Task: Create a task  Search results not returning expected results , assign it to team member softage.8@softage.net in the project YottaTech and update the status of the task to  At Risk , set the priority of the task to Medium.
Action: Mouse moved to (64, 512)
Screenshot: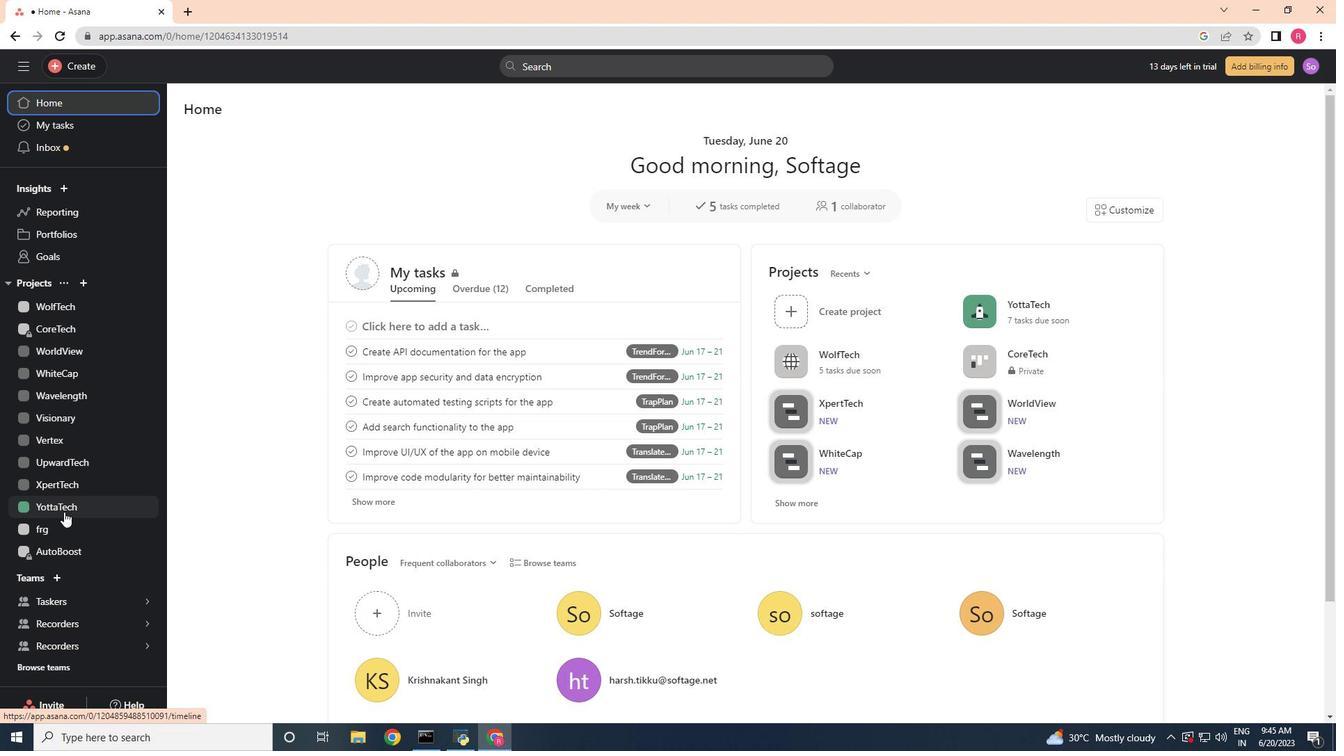 
Action: Mouse pressed left at (64, 512)
Screenshot: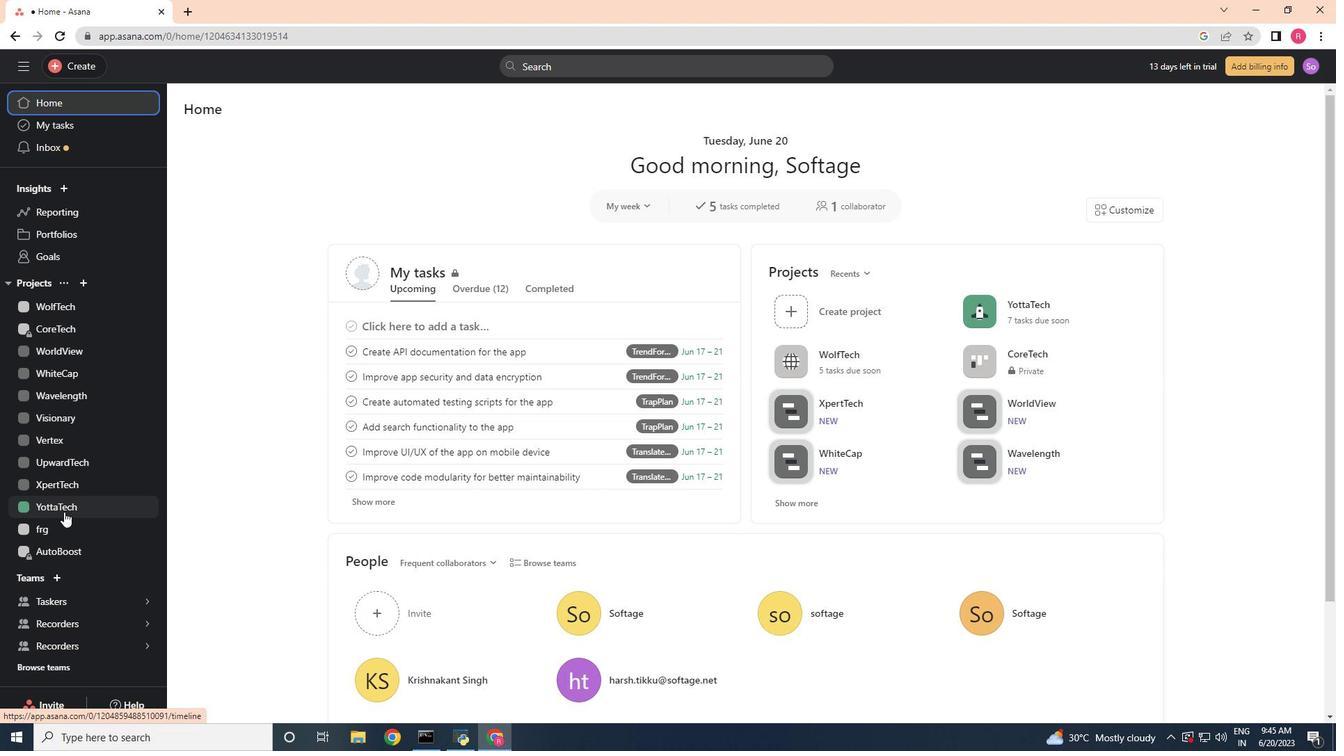 
Action: Mouse moved to (221, 177)
Screenshot: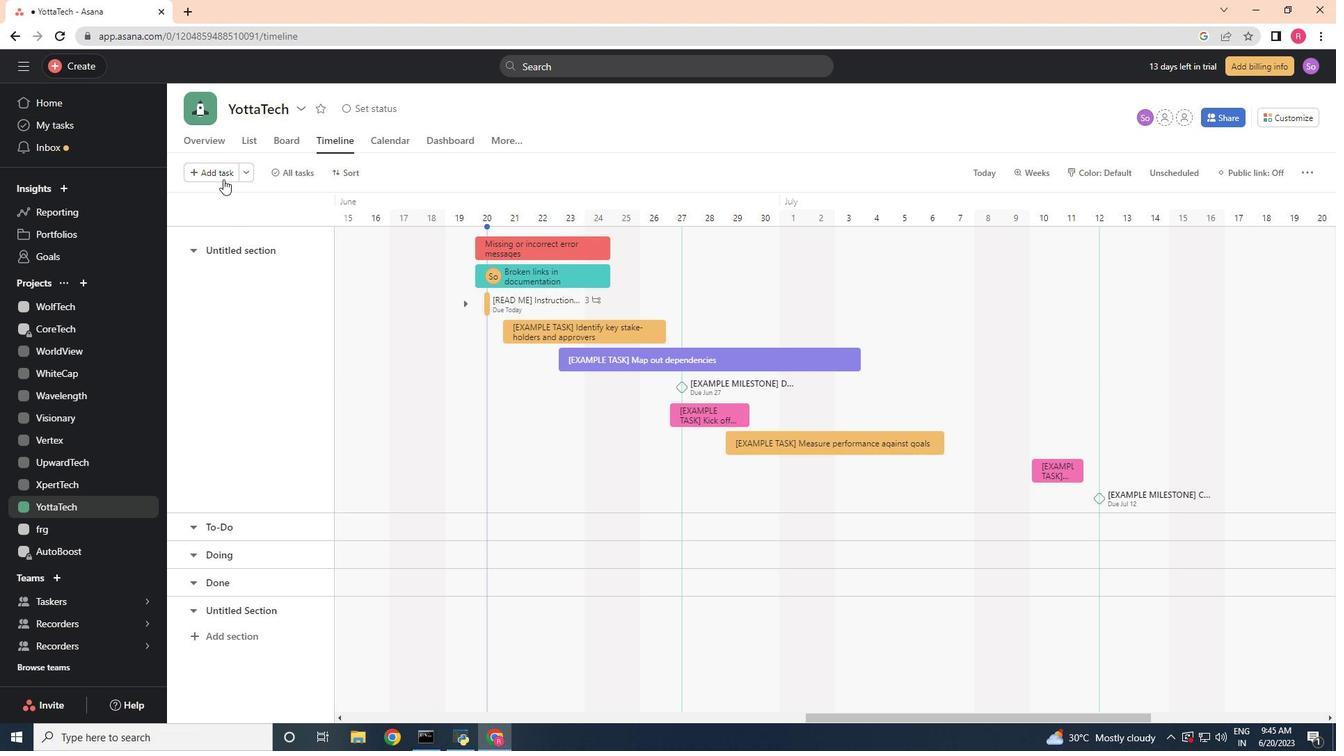 
Action: Mouse pressed left at (221, 177)
Screenshot: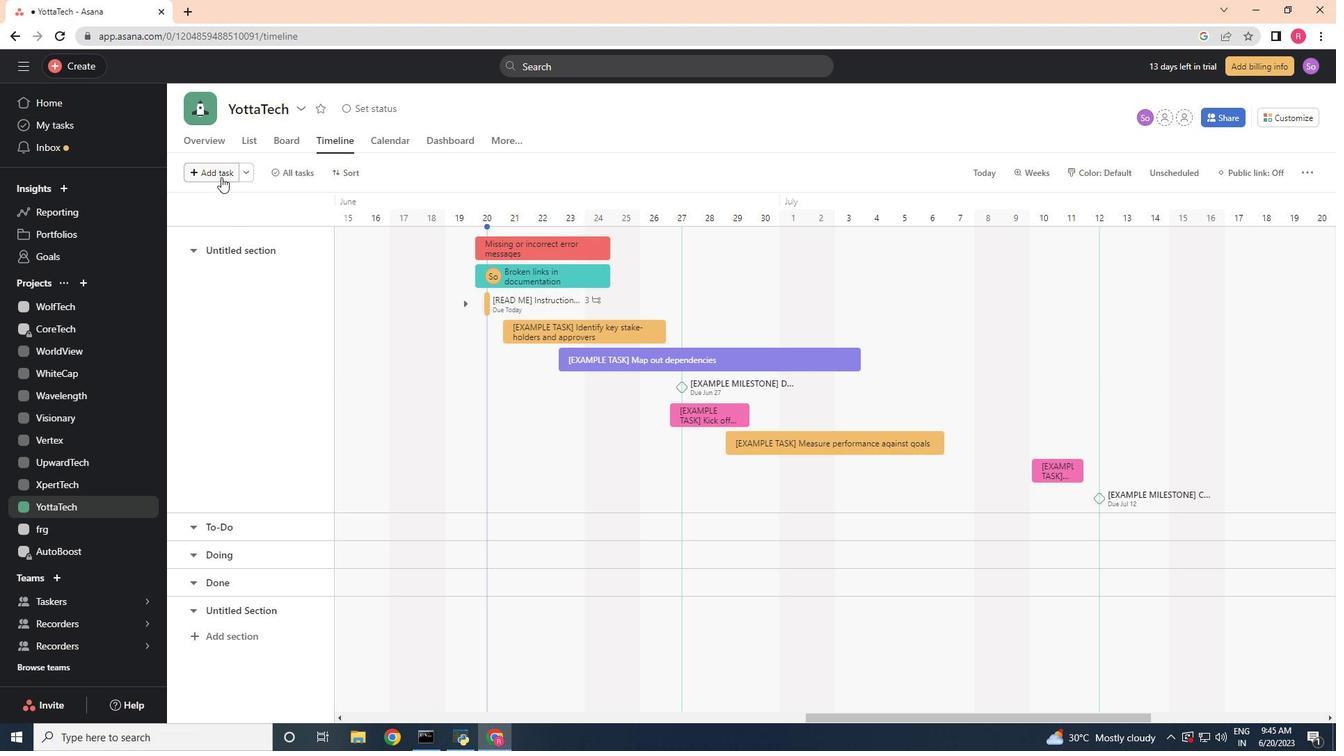 
Action: Key pressed <Key.shift>Search<Key.space>result<Key.space><Key.backspace>s<Key.space>not<Key.space>returmimg<Key.space>expexted<Key.space>results
Screenshot: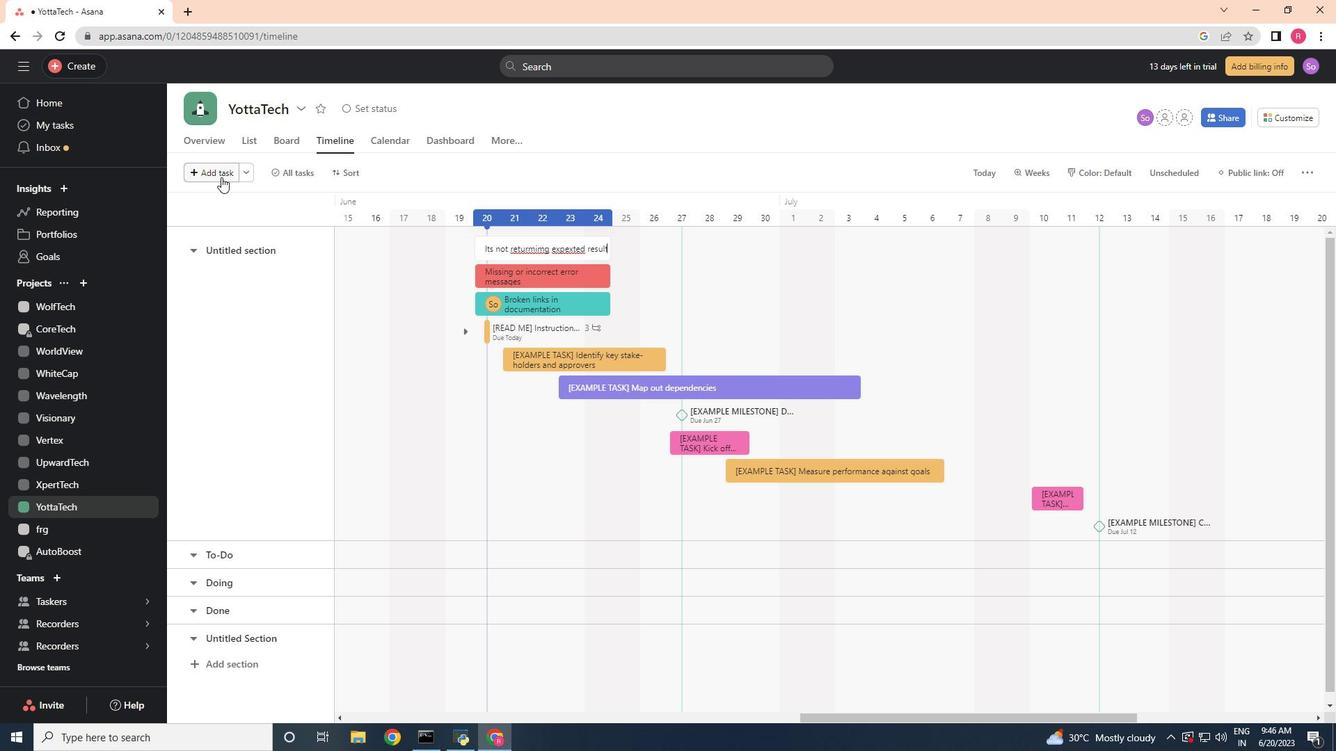 
Action: Mouse moved to (569, 249)
Screenshot: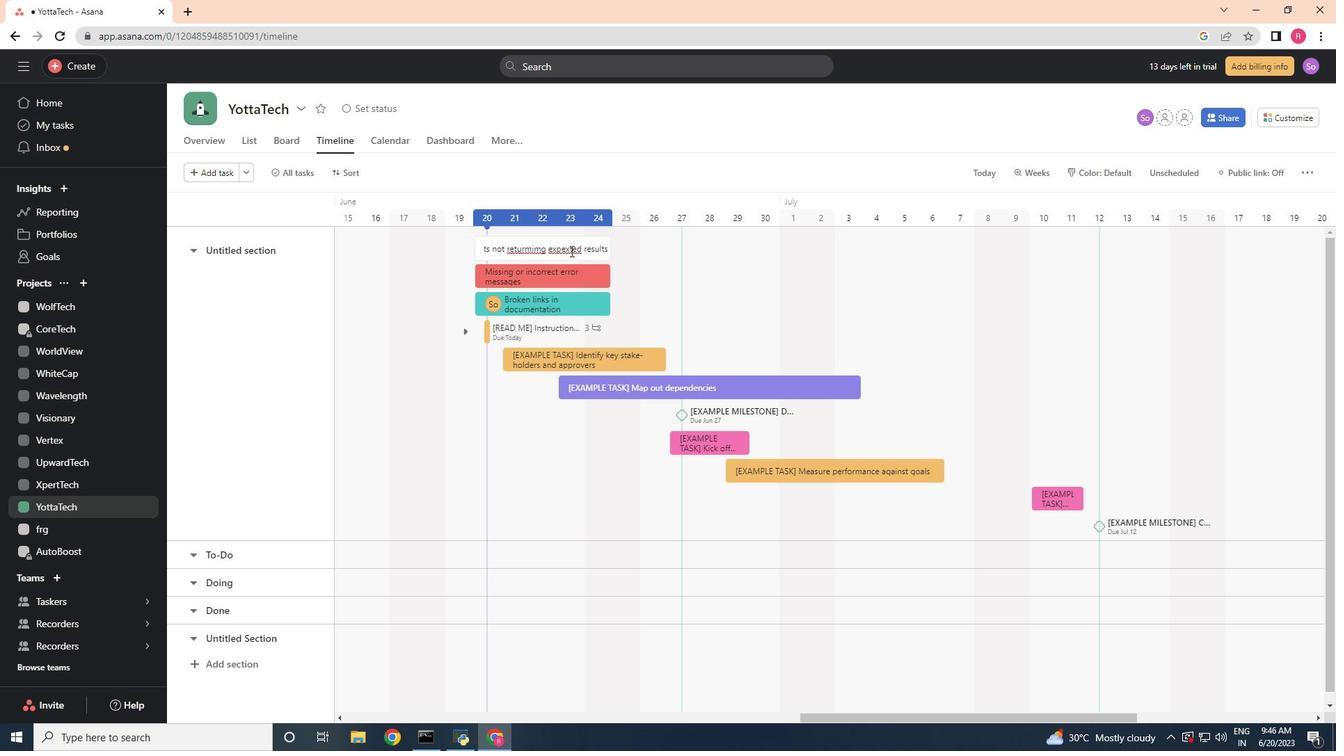 
Action: Mouse pressed left at (569, 249)
Screenshot: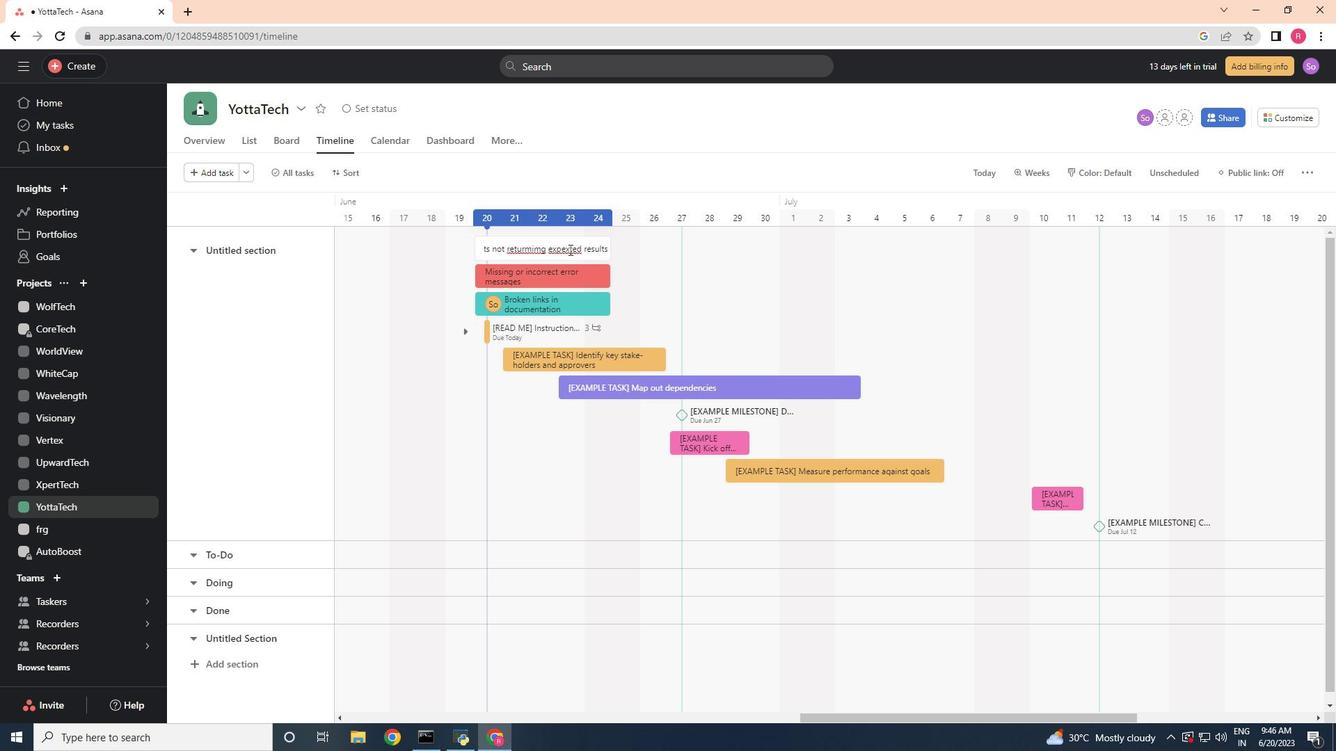 
Action: Key pressed <Key.backspace>
Screenshot: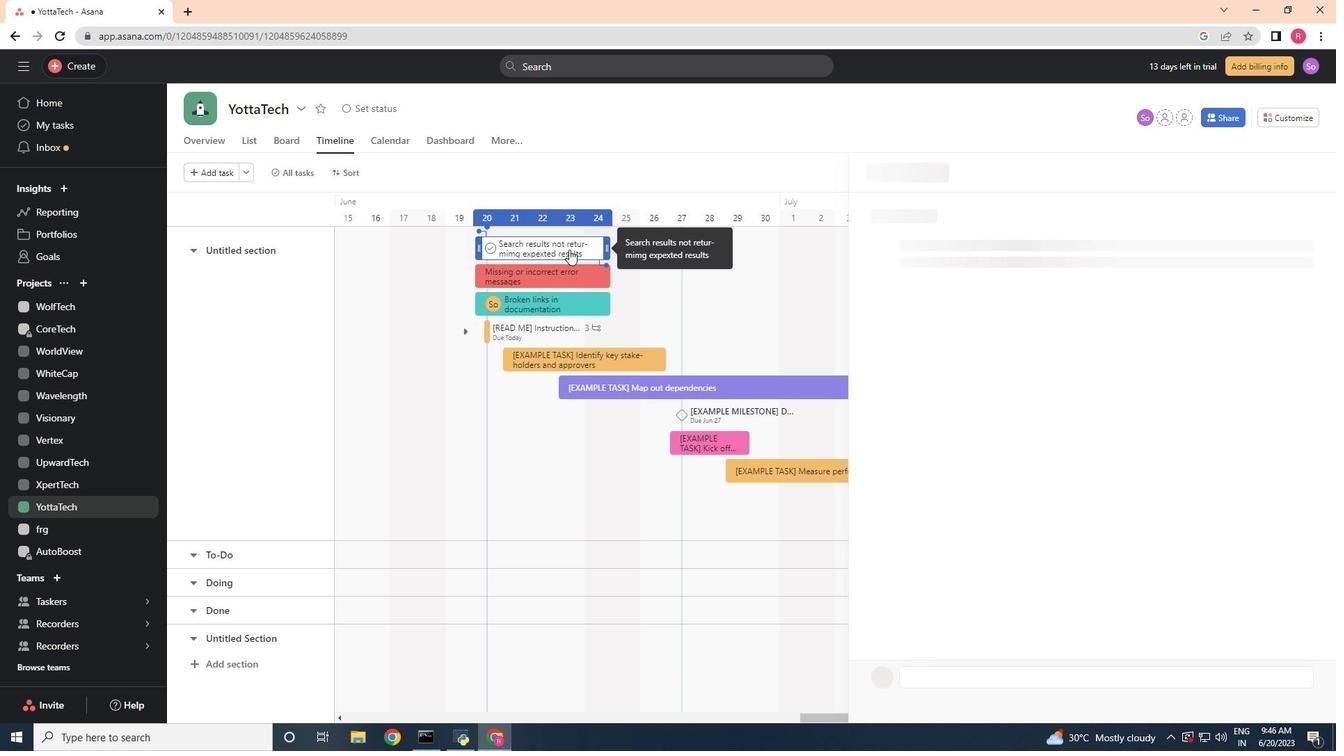 
Action: Mouse moved to (1132, 218)
Screenshot: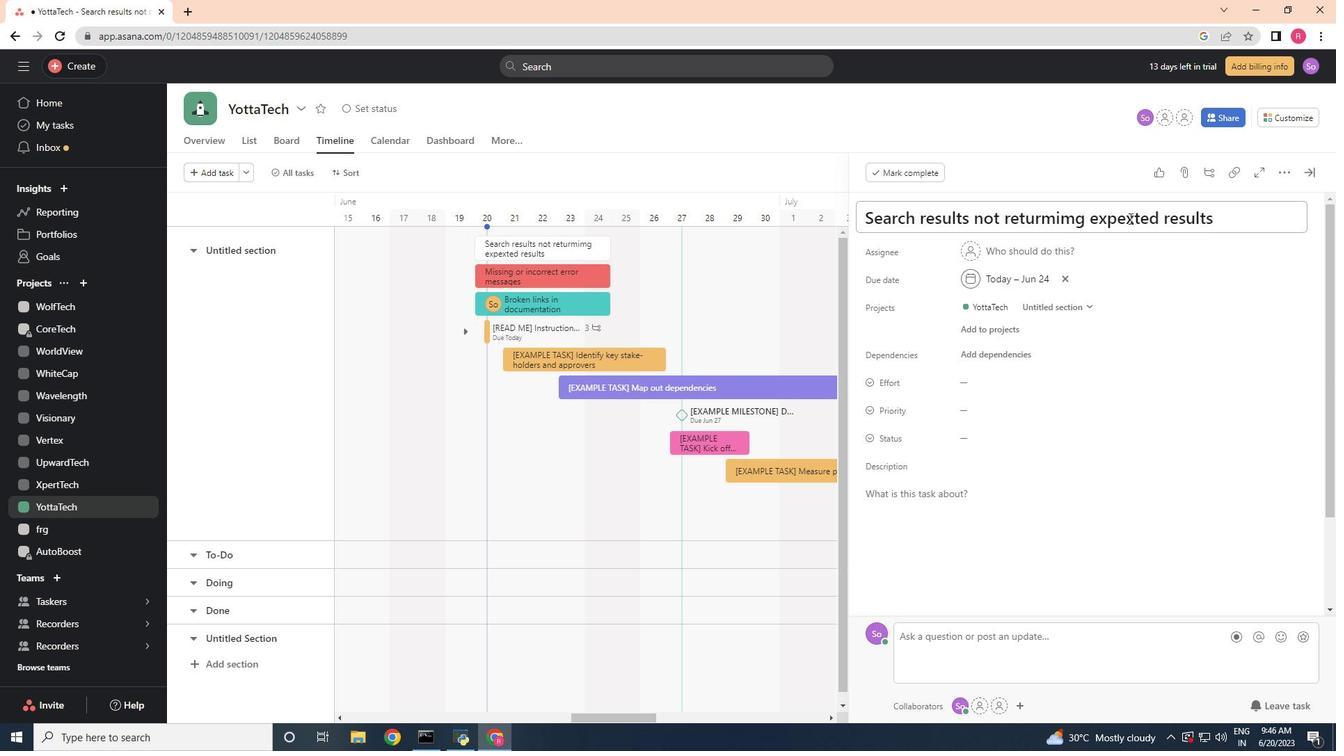 
Action: Mouse pressed left at (1132, 218)
Screenshot: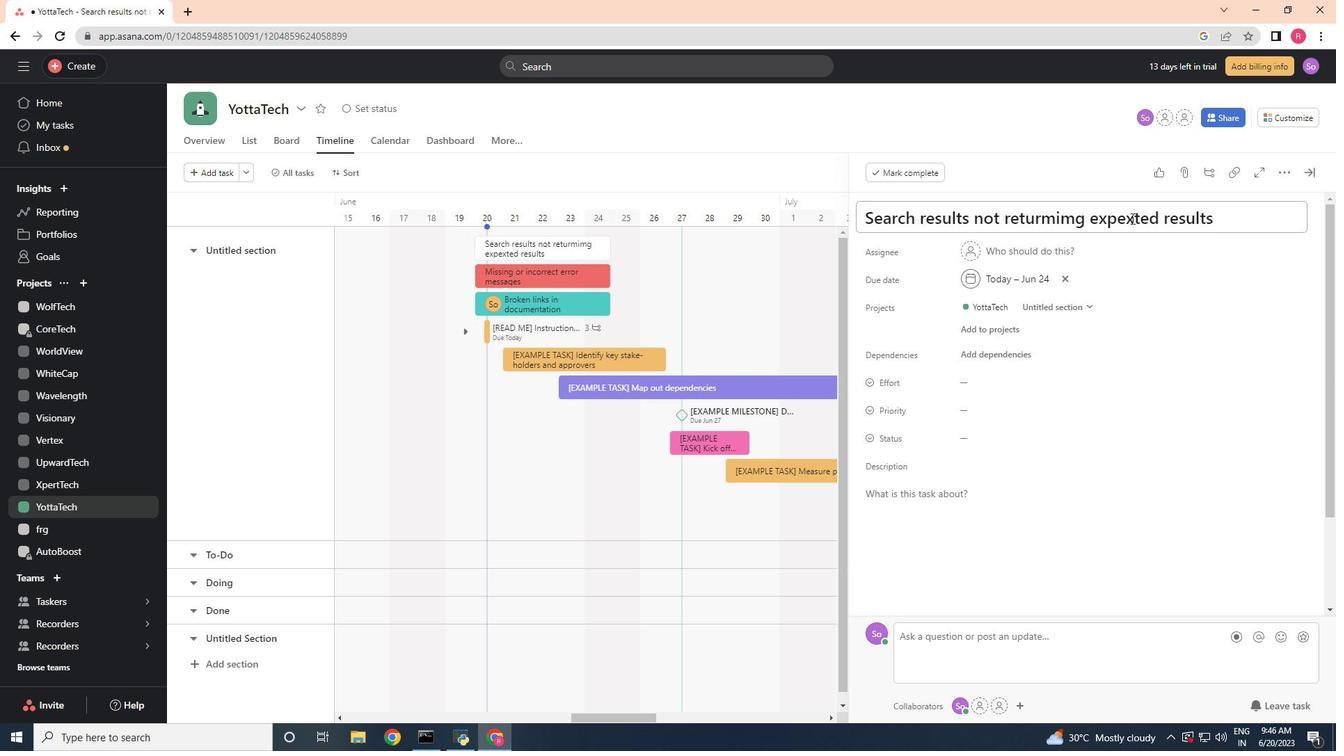 
Action: Key pressed <Key.backspace>
Screenshot: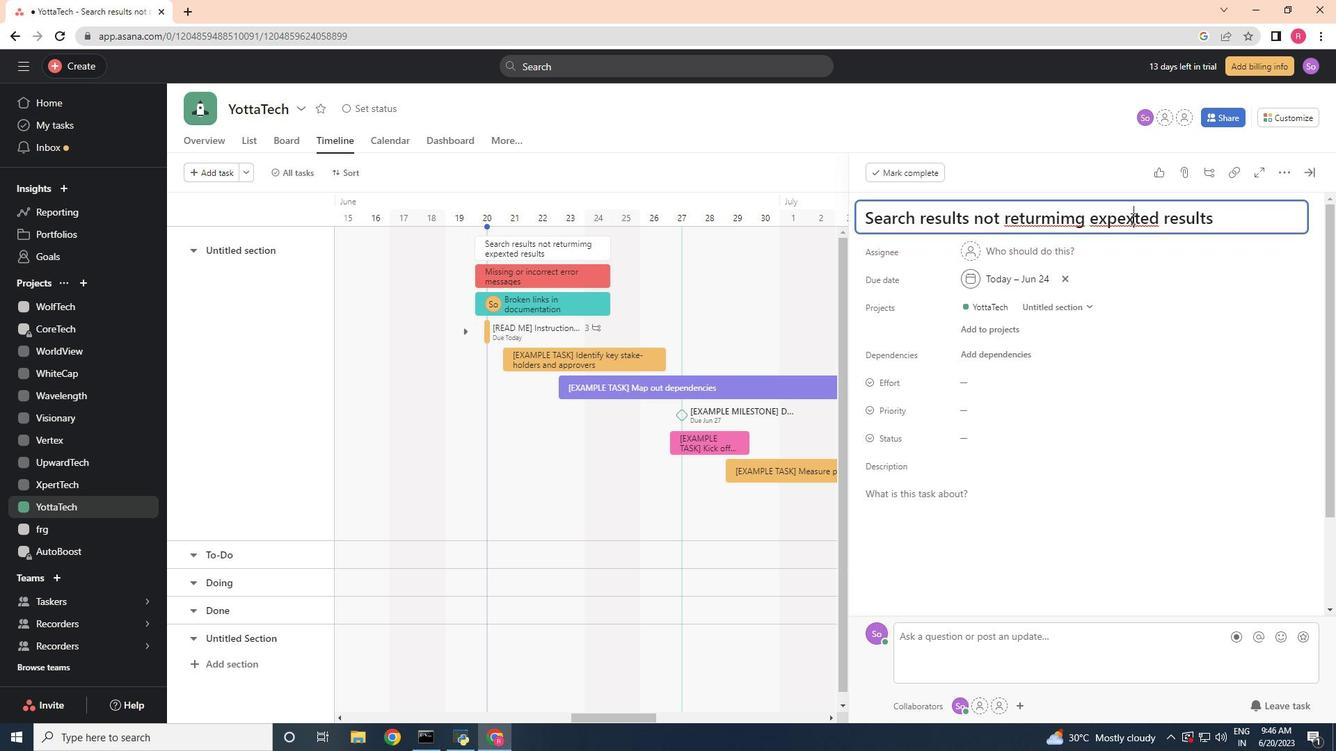
Action: Mouse moved to (1054, 222)
Screenshot: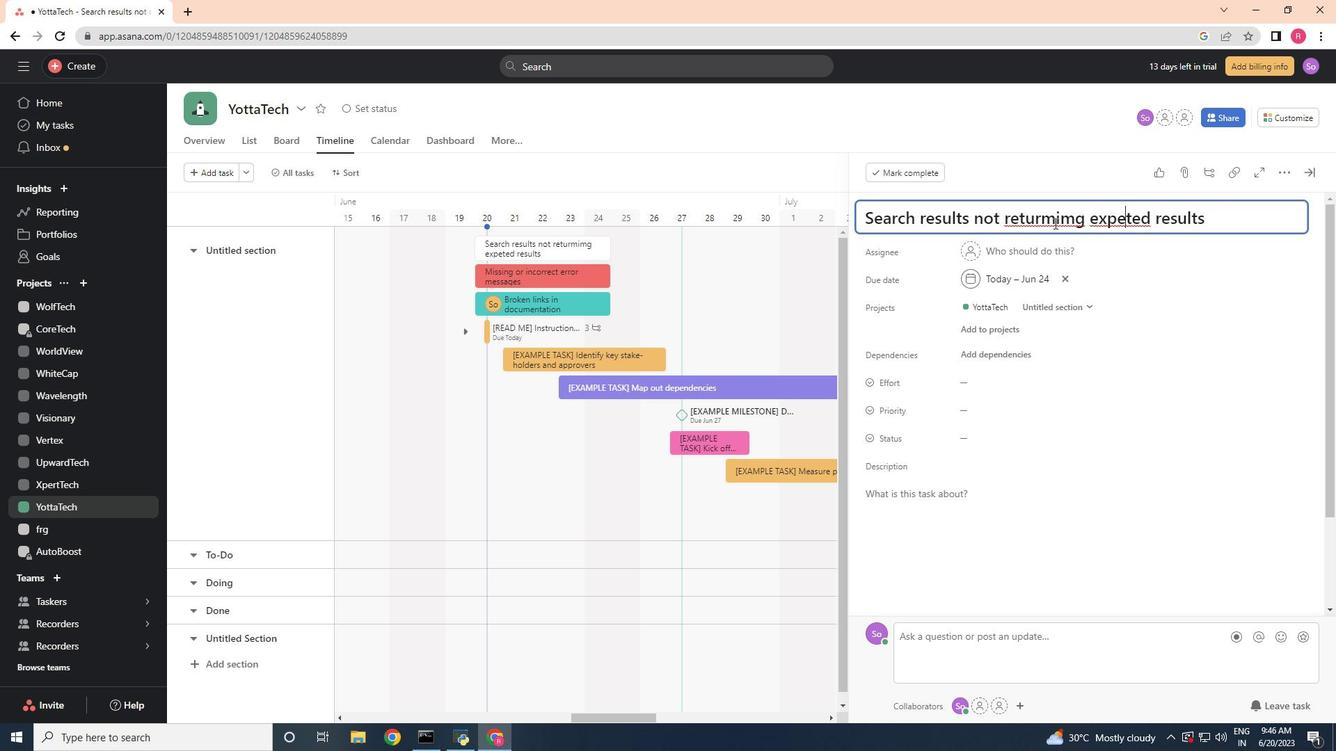 
Action: Mouse pressed left at (1054, 222)
Screenshot: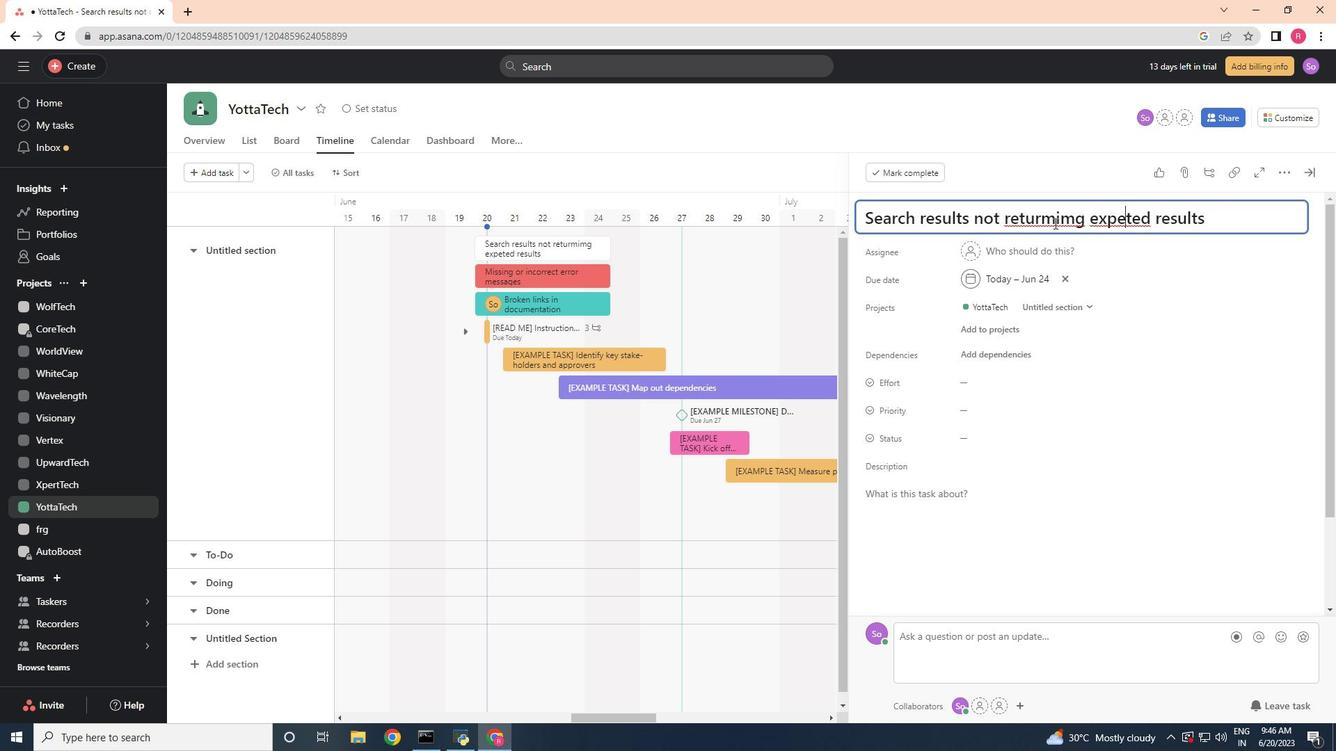 
Action: Key pressed <Key.backspace>n<Key.right><Key.right><Key.right><Key.left><Key.backspace>n
Screenshot: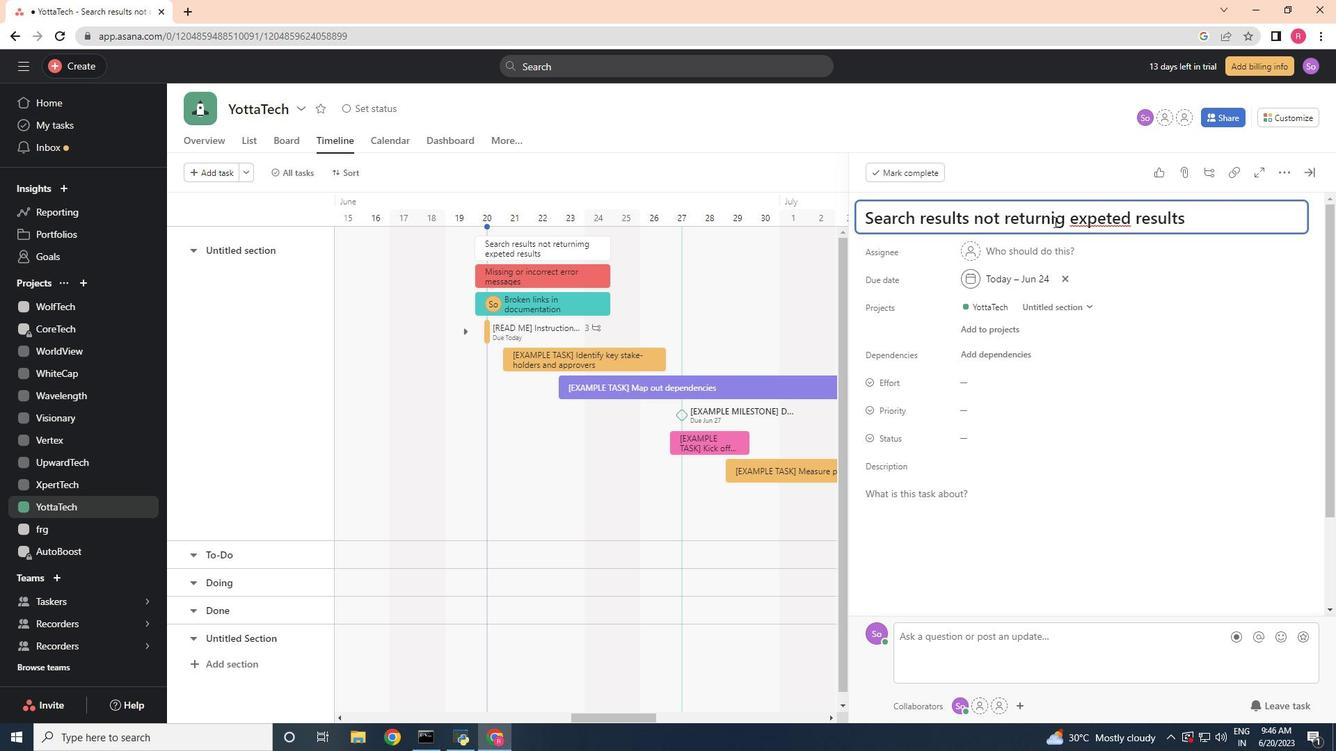
Action: Mouse moved to (1117, 218)
Screenshot: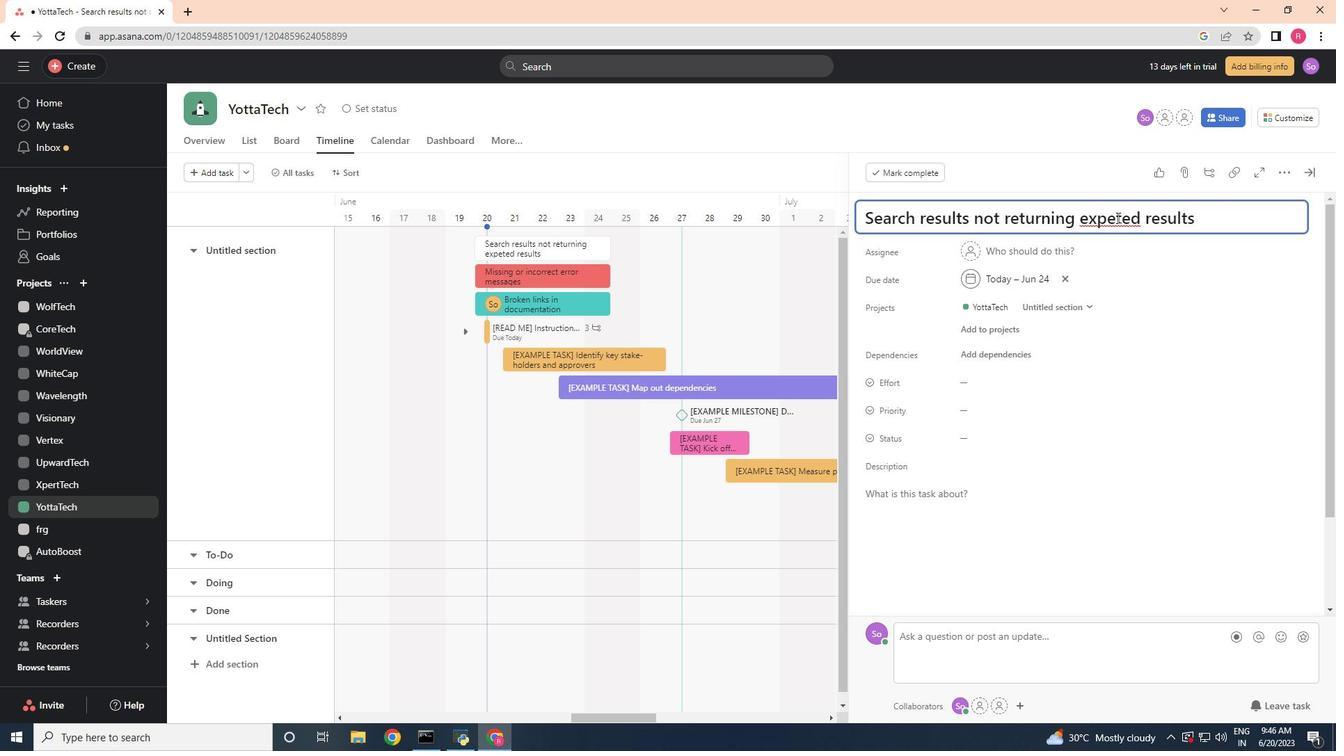 
Action: Mouse pressed left at (1117, 218)
Screenshot: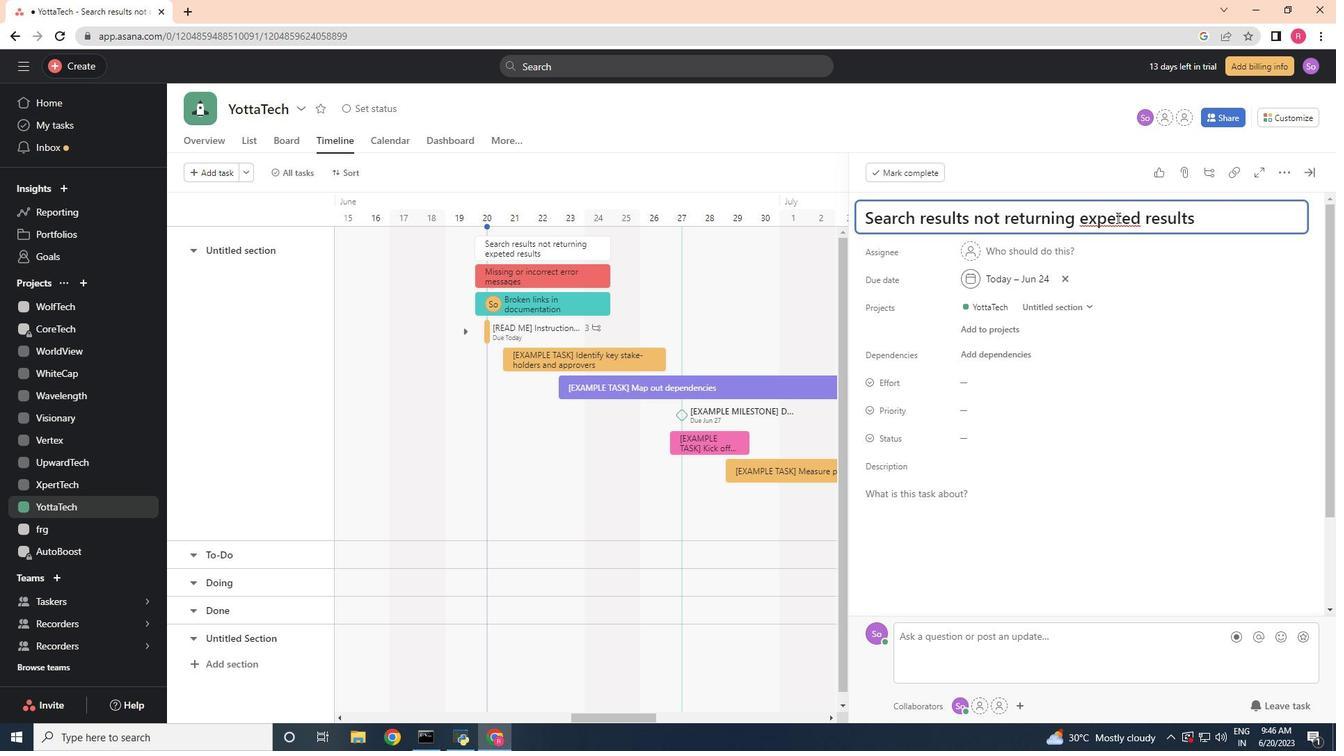 
Action: Key pressed c
Screenshot: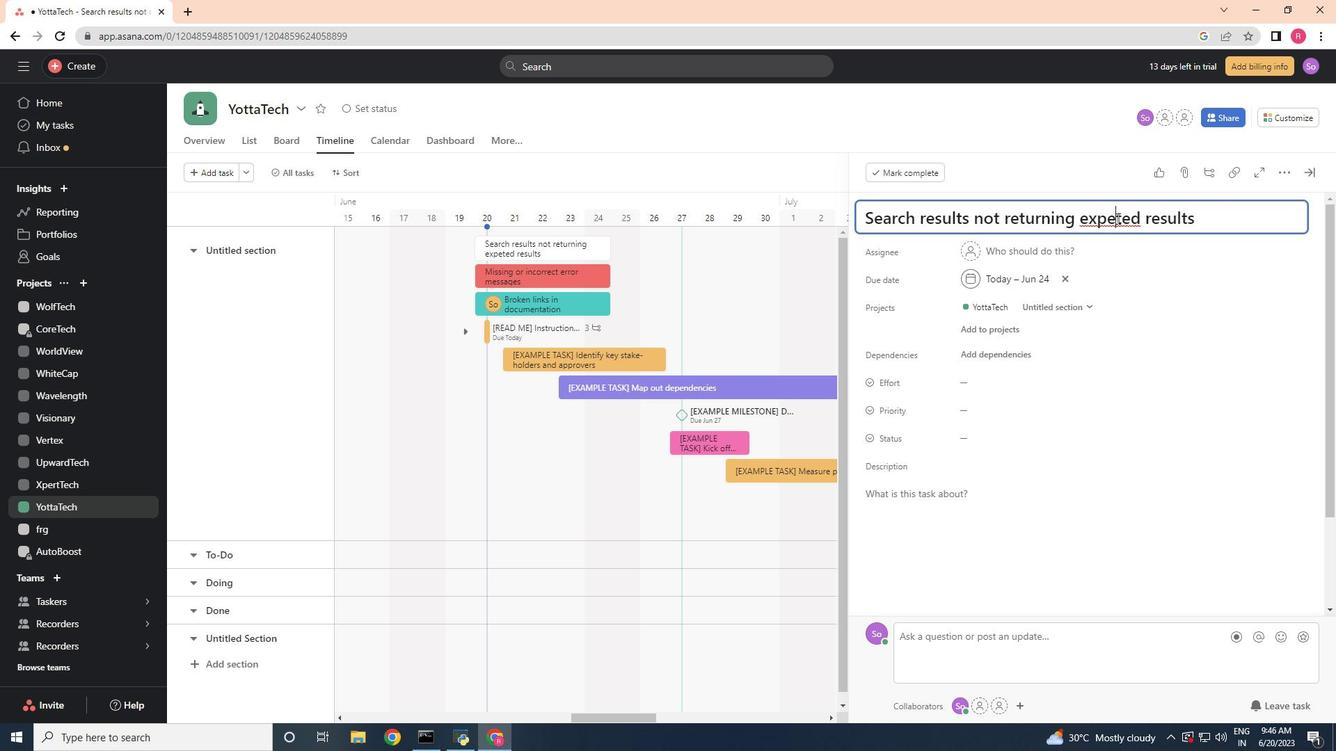
Action: Mouse moved to (1221, 220)
Screenshot: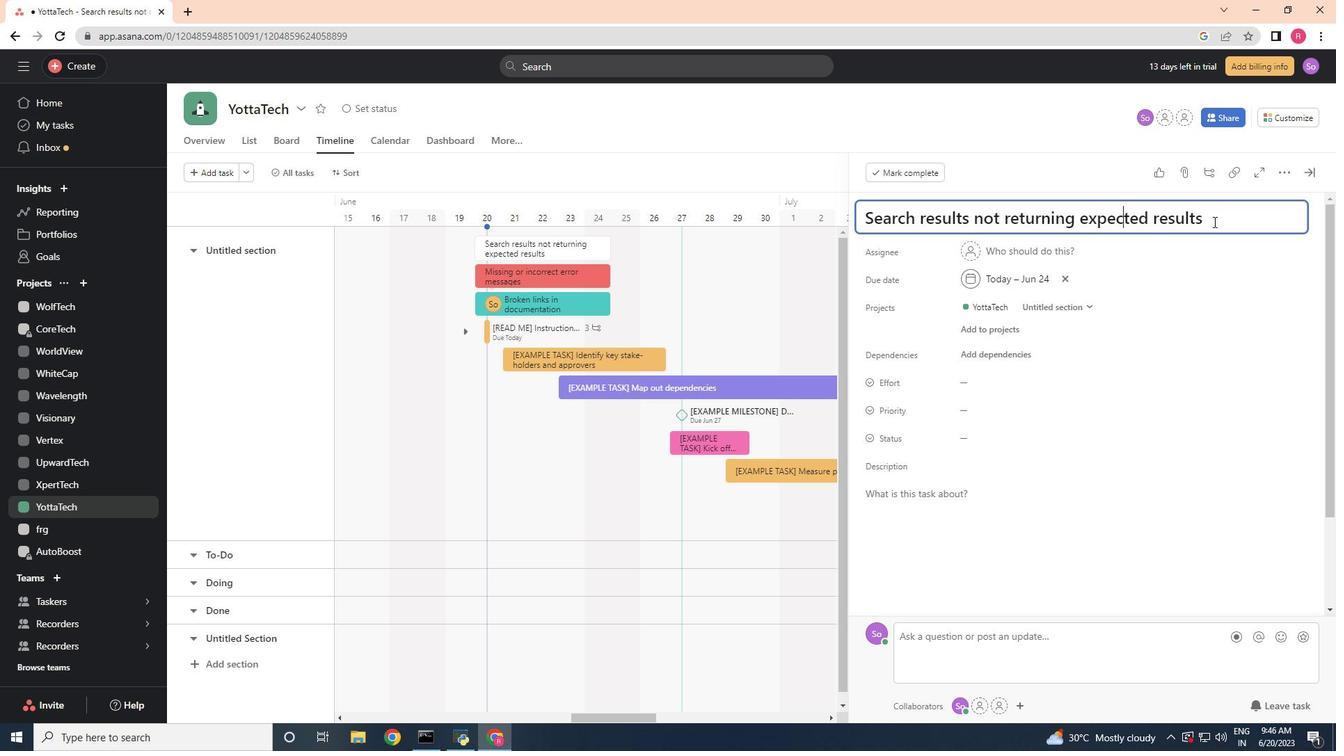 
Action: Mouse pressed left at (1221, 220)
Screenshot: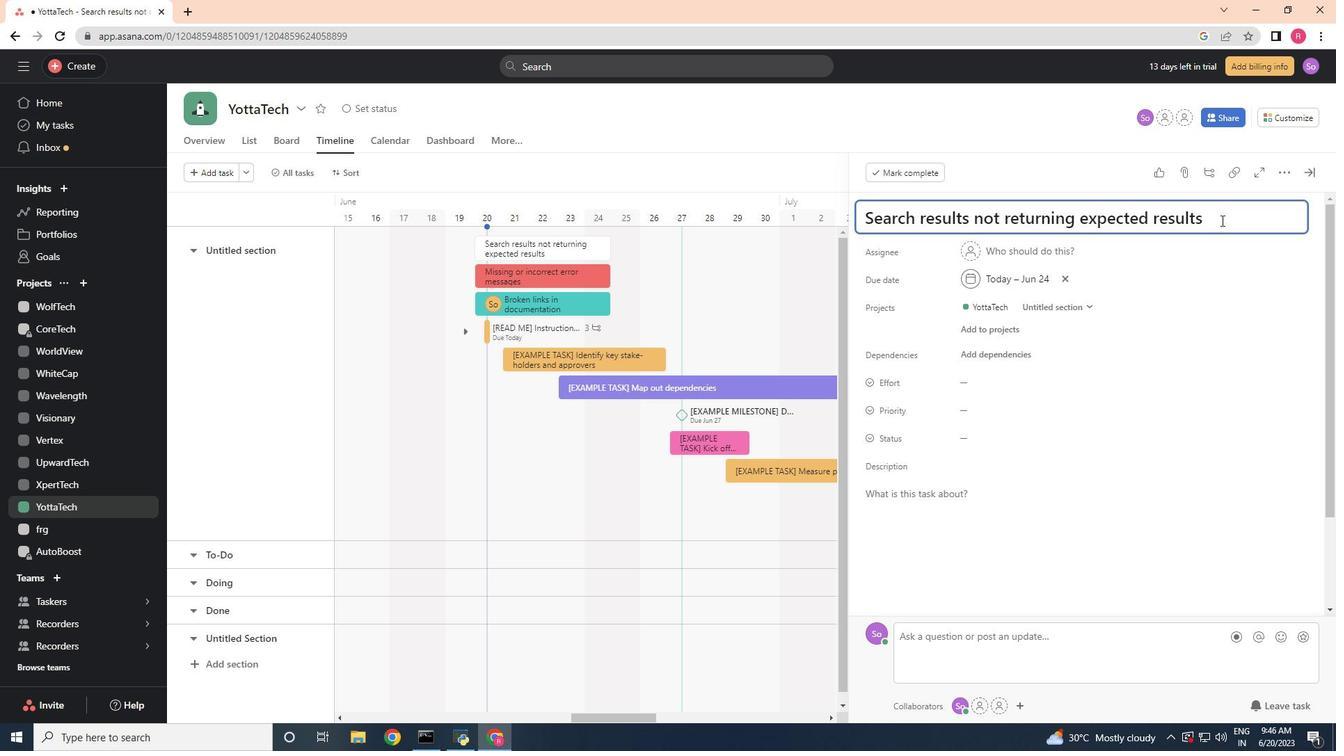 
Action: Mouse moved to (1015, 252)
Screenshot: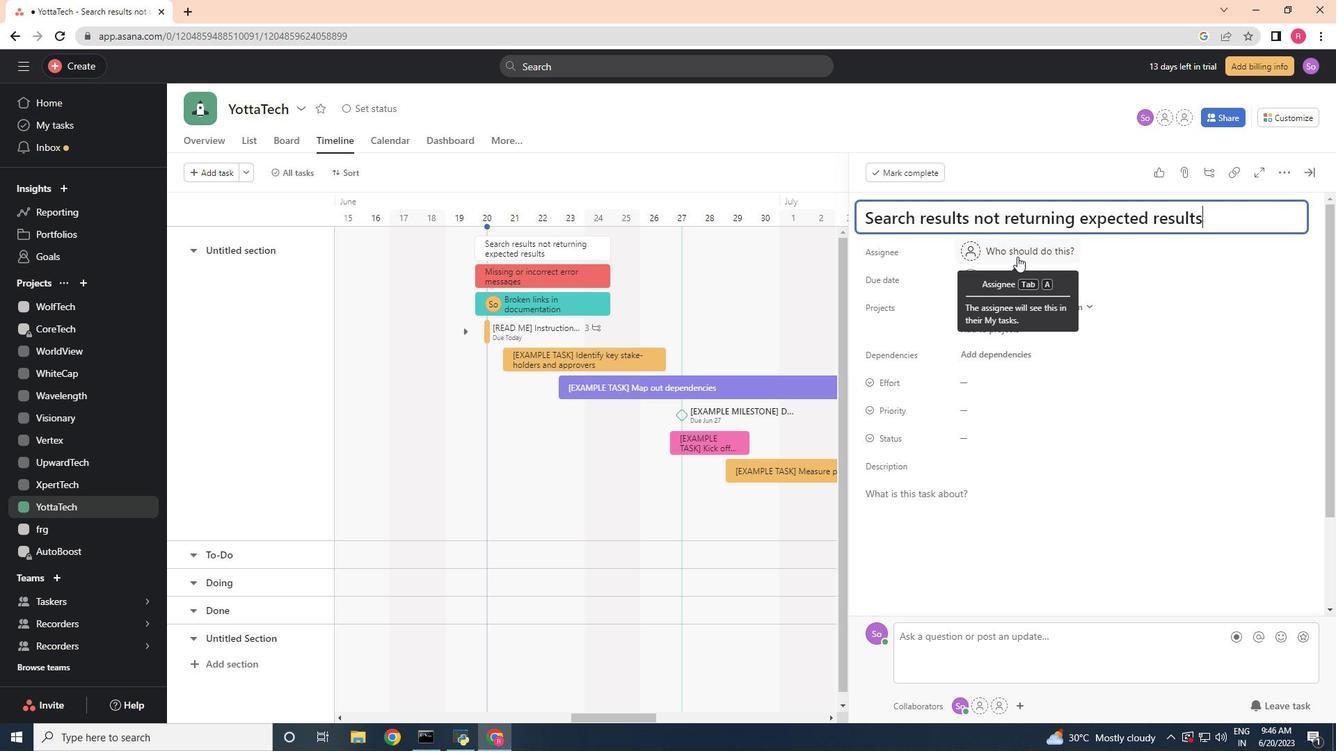 
Action: Mouse pressed left at (1015, 252)
Screenshot: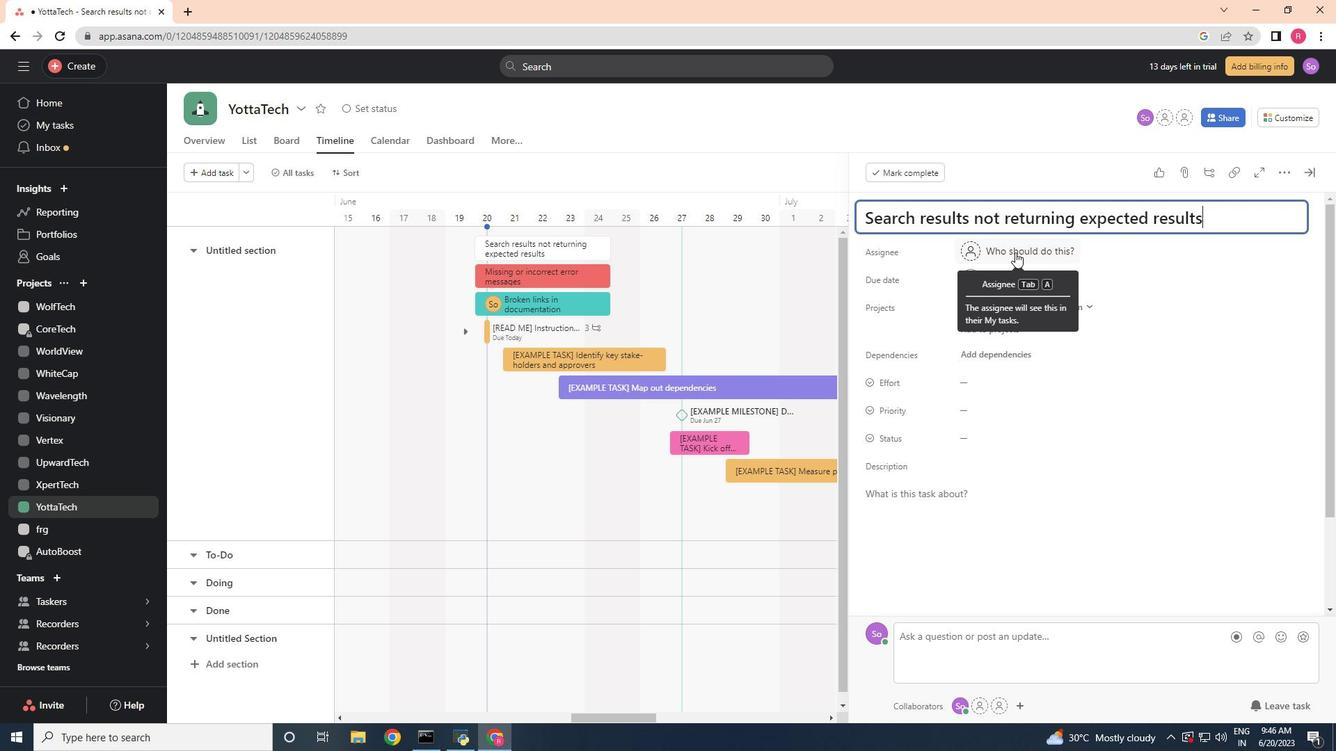 
Action: Key pressed softage.8<Key.shift>@si<Key.backspace>oftage.net
Screenshot: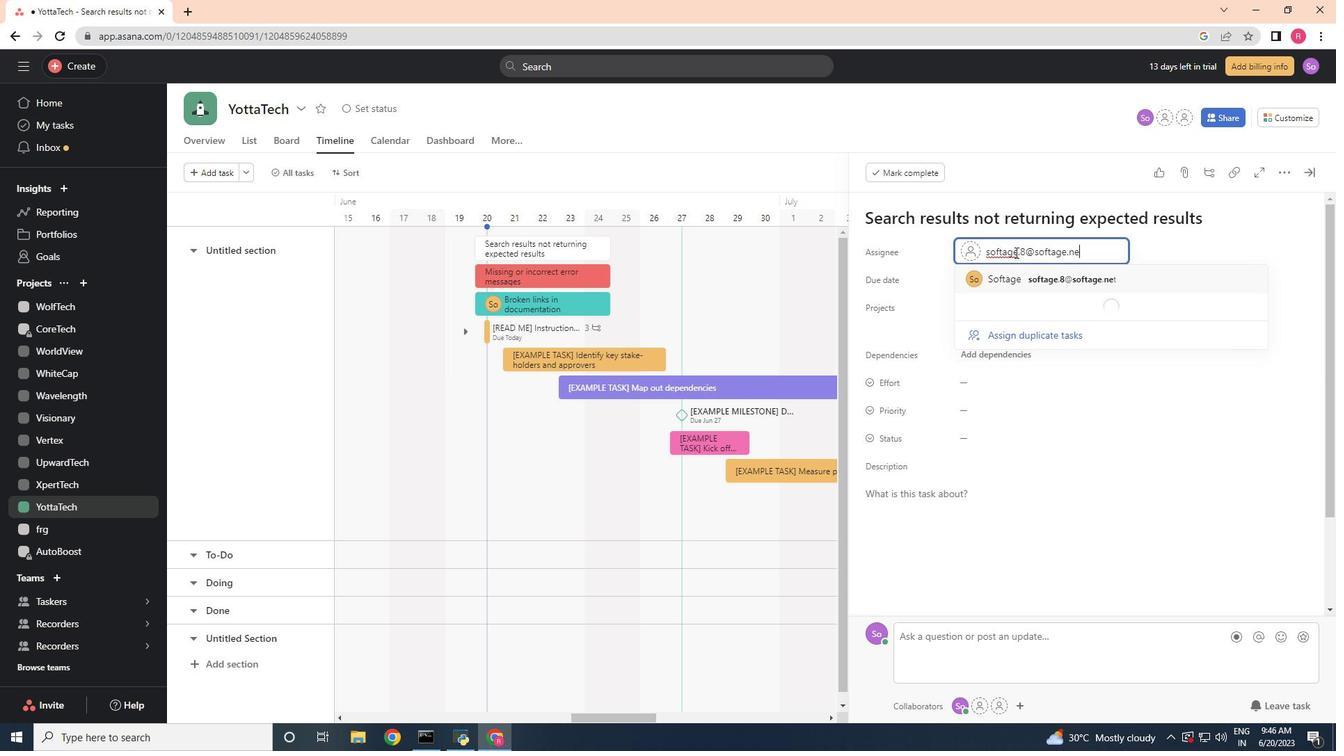 
Action: Mouse moved to (1056, 273)
Screenshot: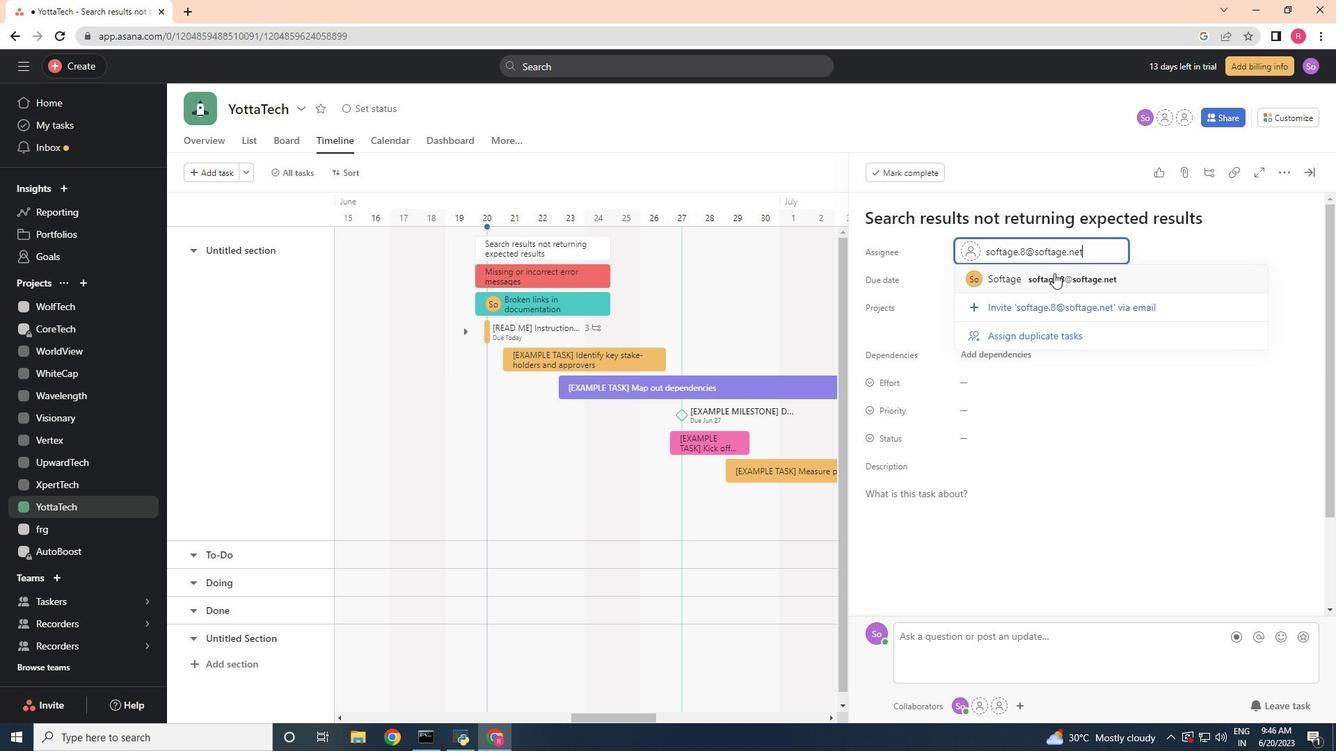
Action: Mouse pressed left at (1056, 273)
Screenshot: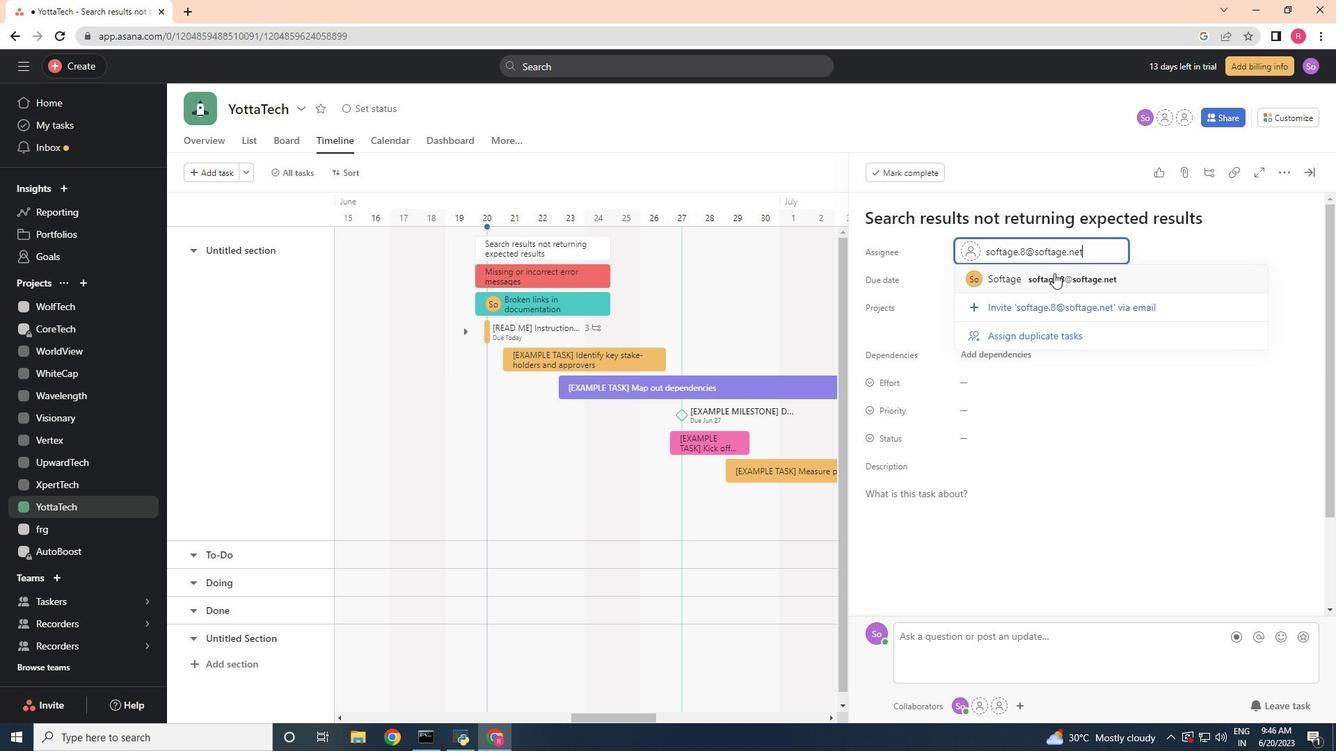 
Action: Mouse moved to (976, 442)
Screenshot: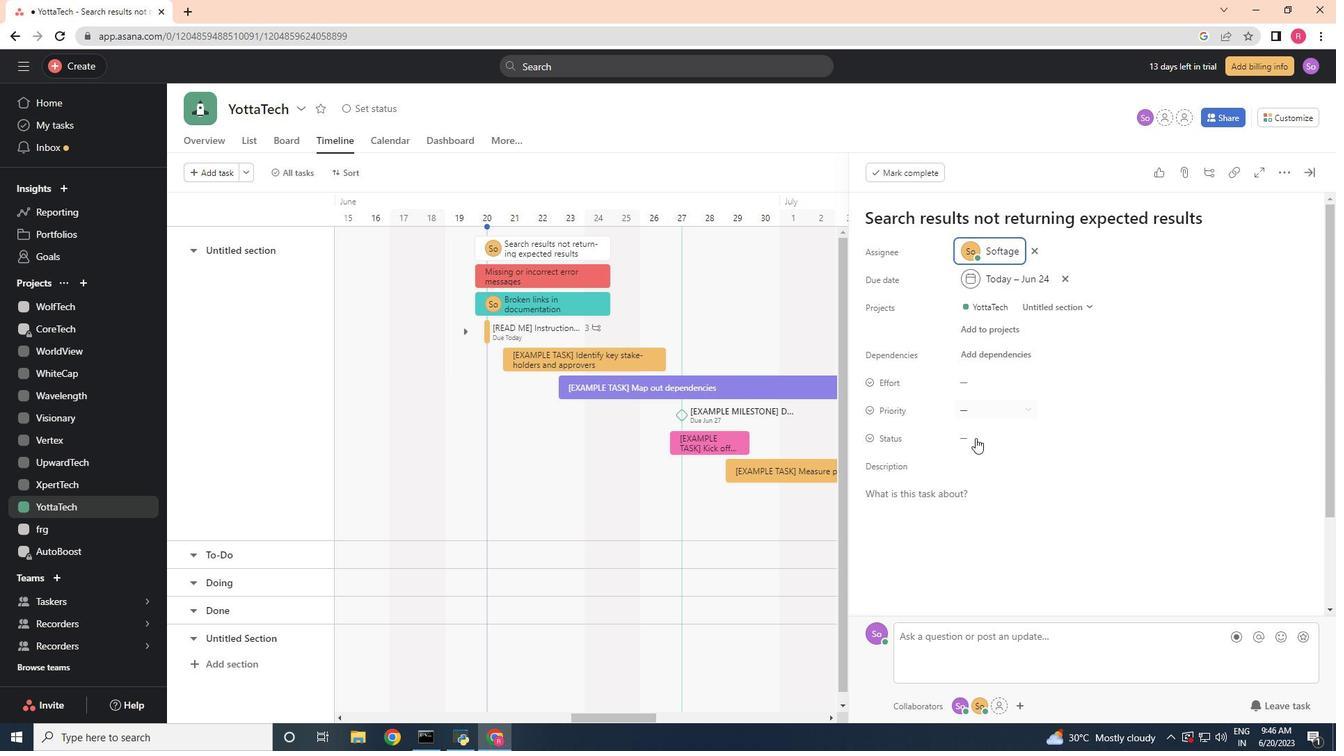 
Action: Mouse pressed left at (976, 442)
Screenshot: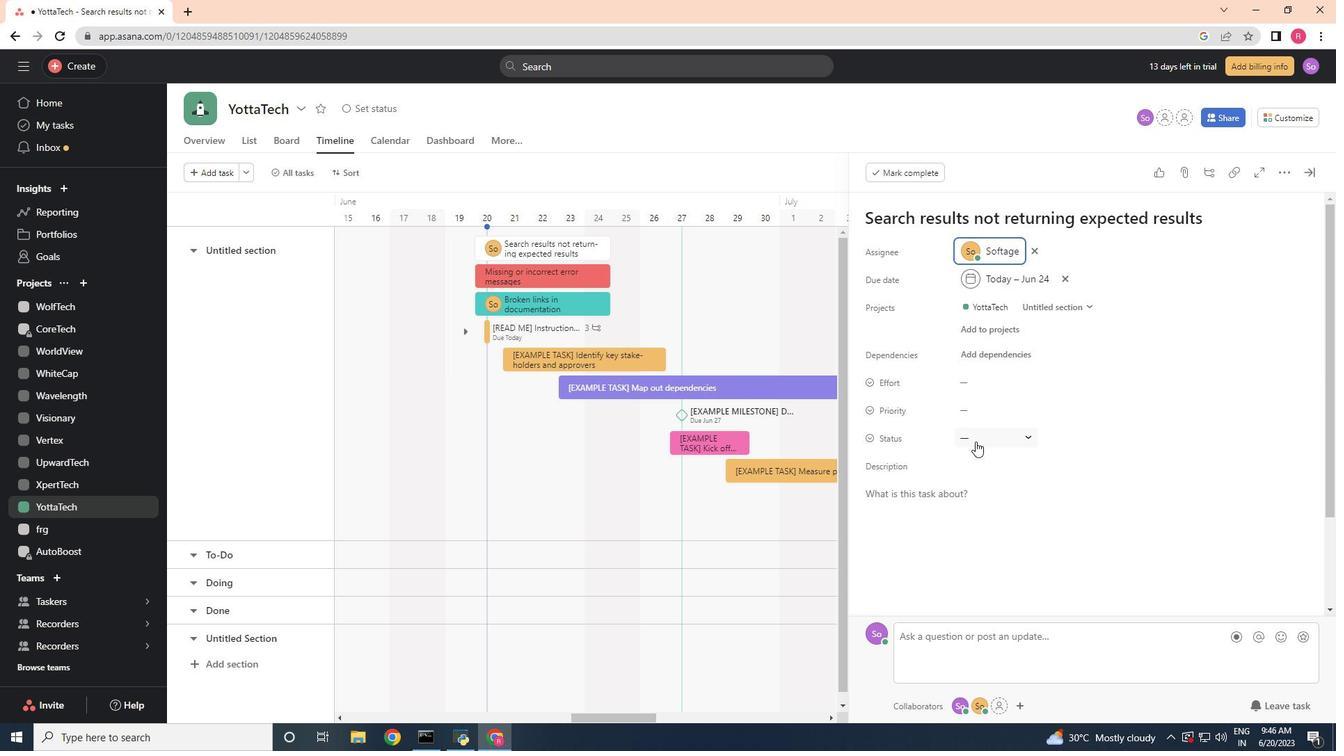 
Action: Mouse moved to (1008, 511)
Screenshot: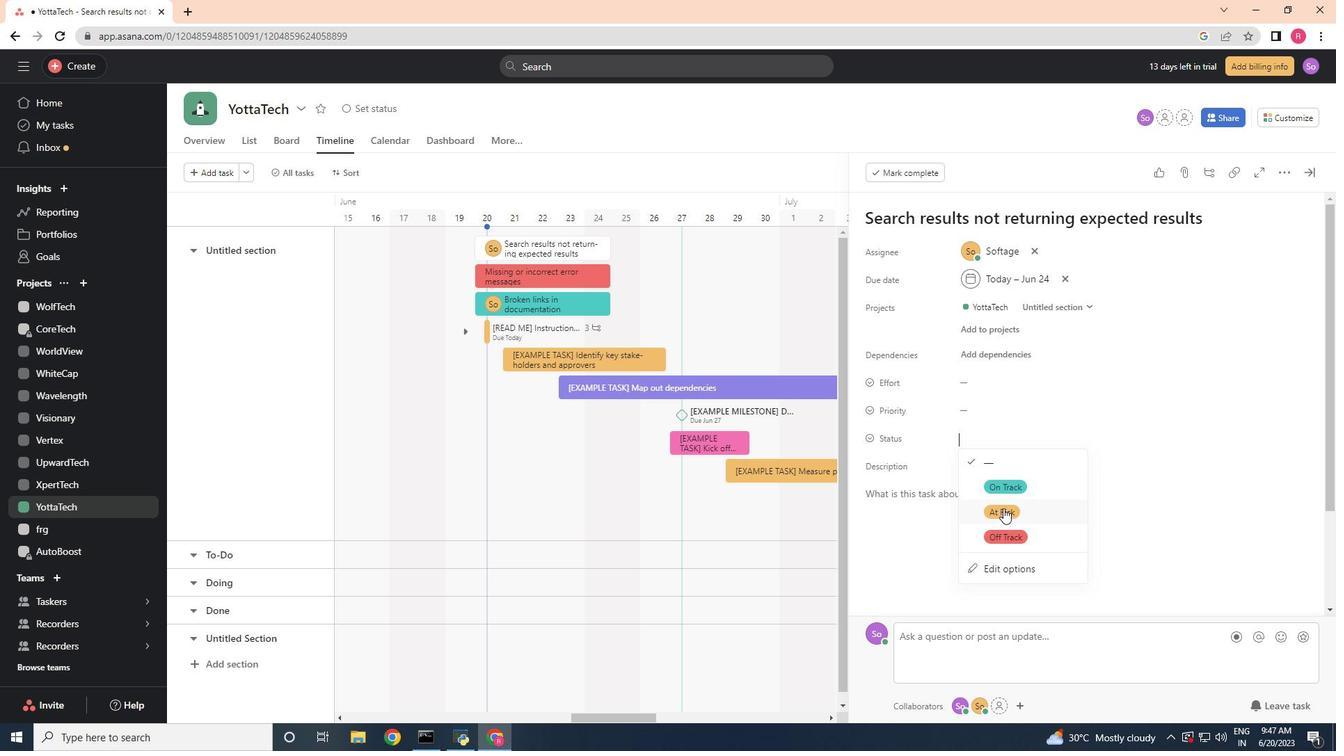 
Action: Mouse pressed left at (1008, 511)
Screenshot: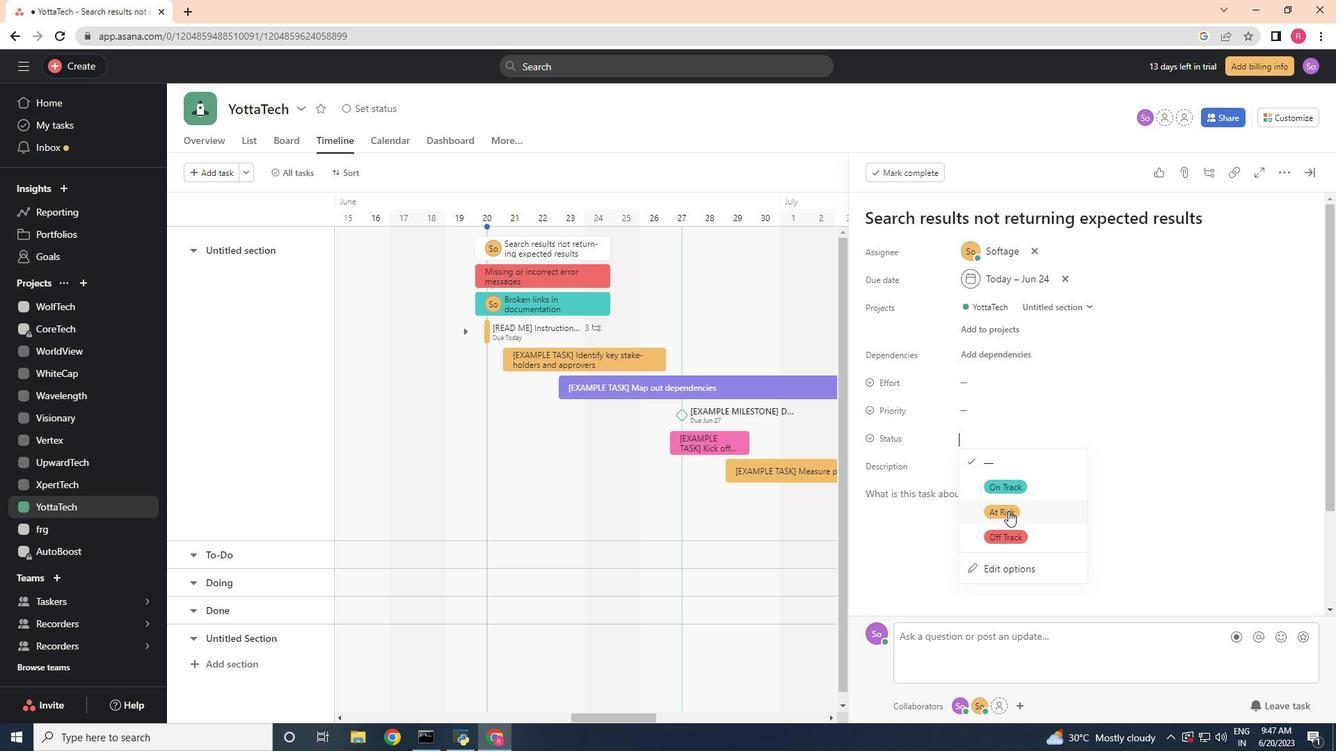
Action: Mouse moved to (990, 411)
Screenshot: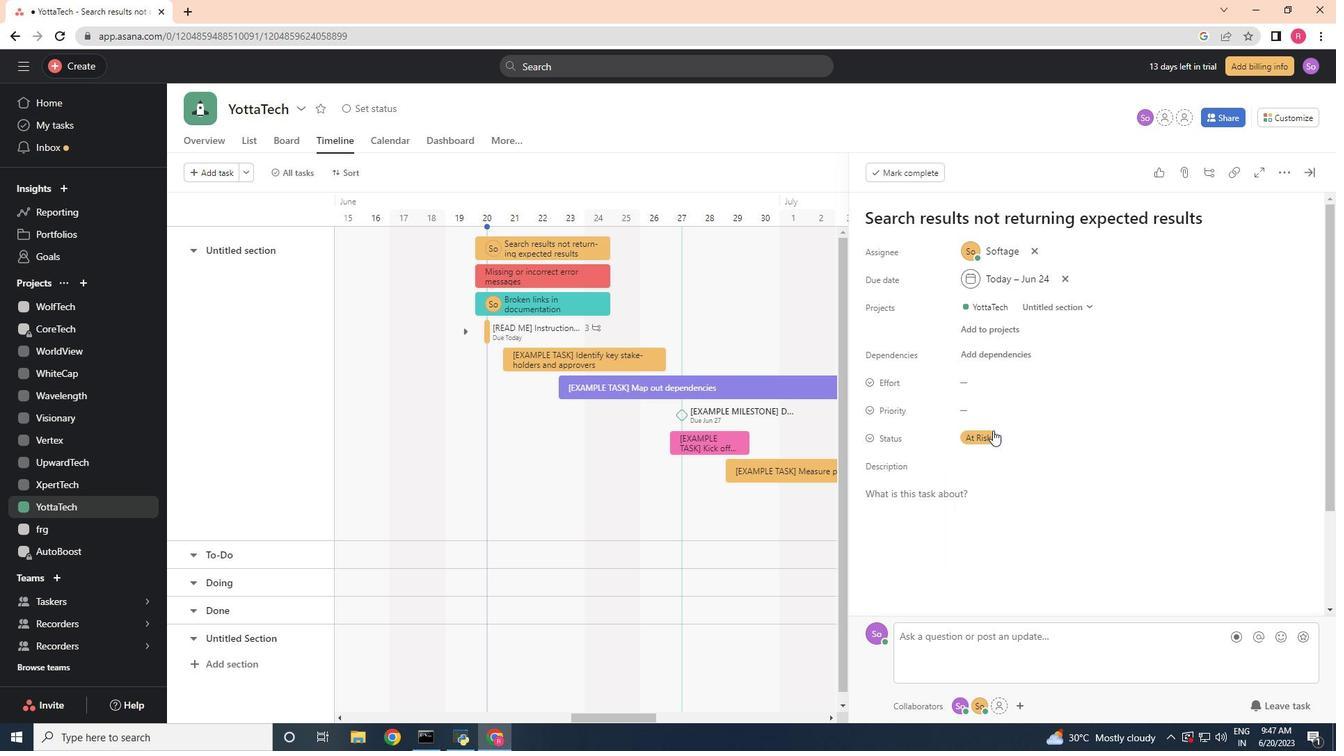 
Action: Mouse pressed left at (990, 411)
Screenshot: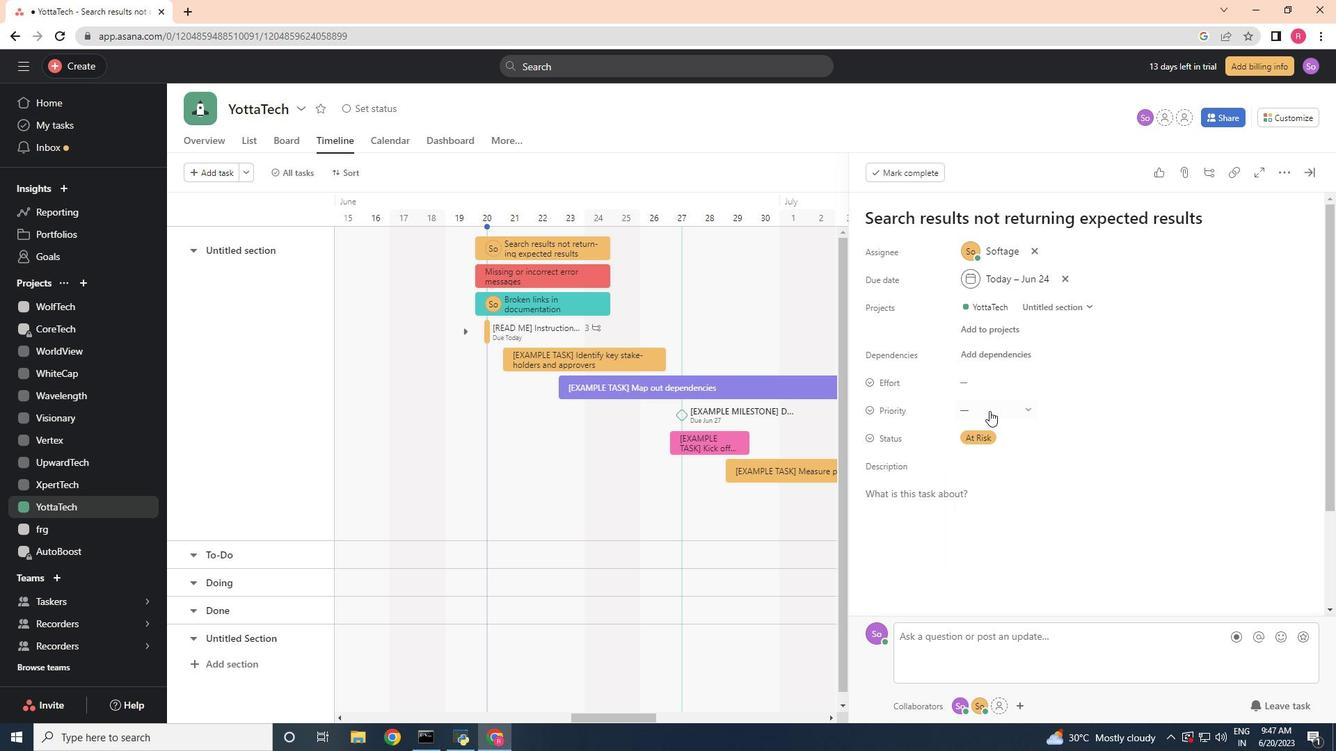 
Action: Mouse moved to (1012, 479)
Screenshot: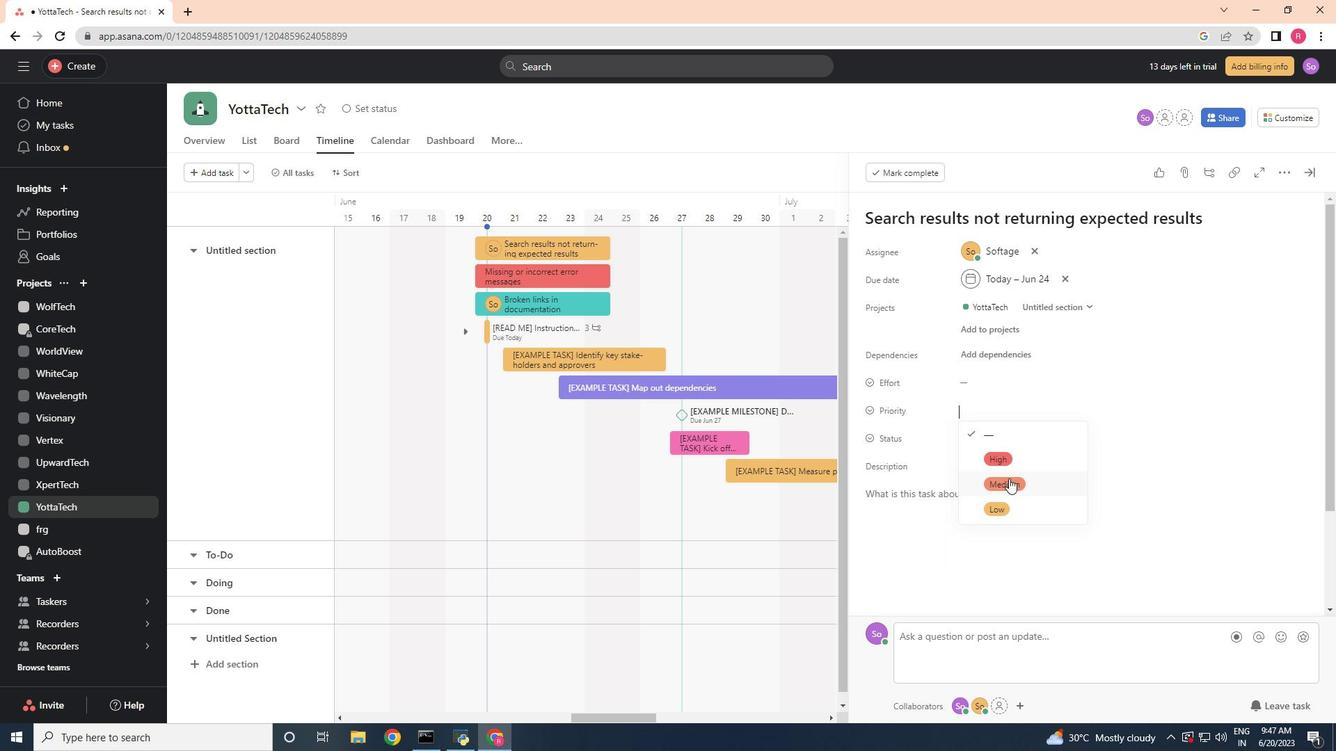 
Action: Mouse pressed left at (1012, 479)
Screenshot: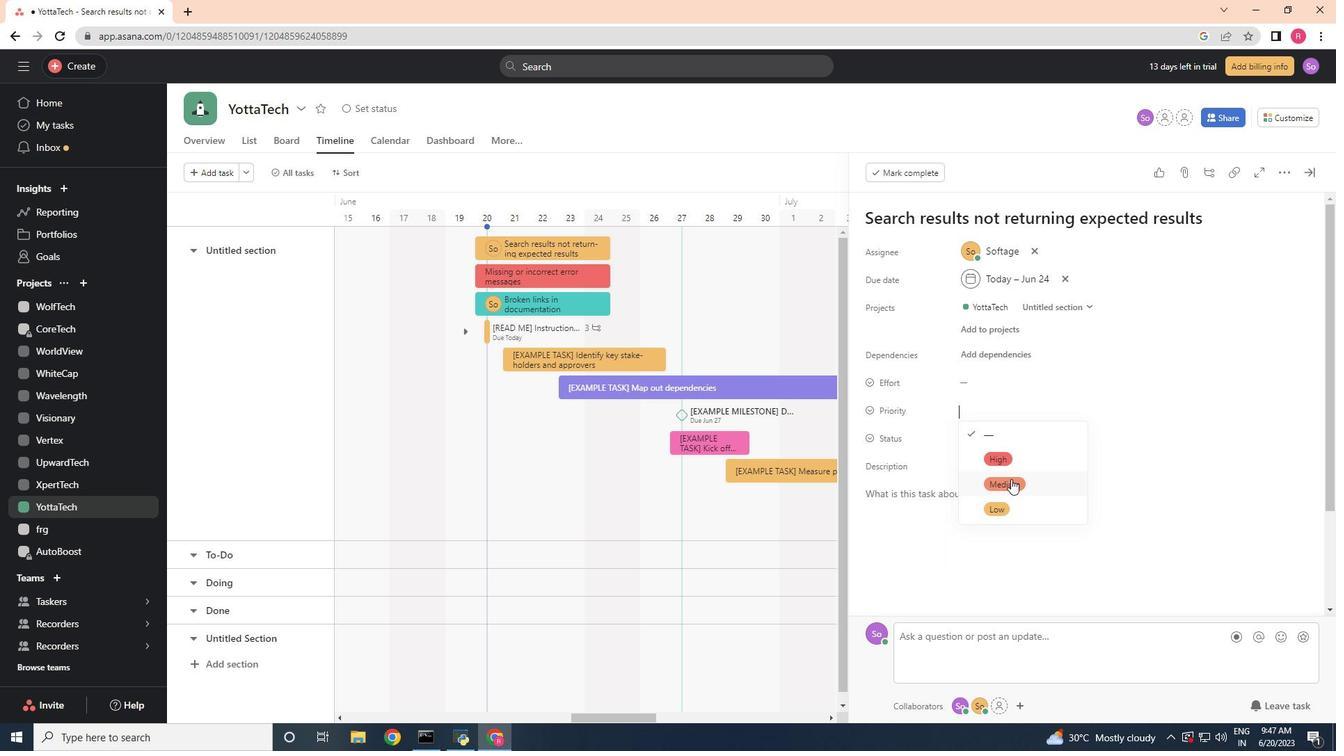 
